 Task: Add a field from the Popular template Effort Level with name TowardForge.
Action: Mouse moved to (58, 304)
Screenshot: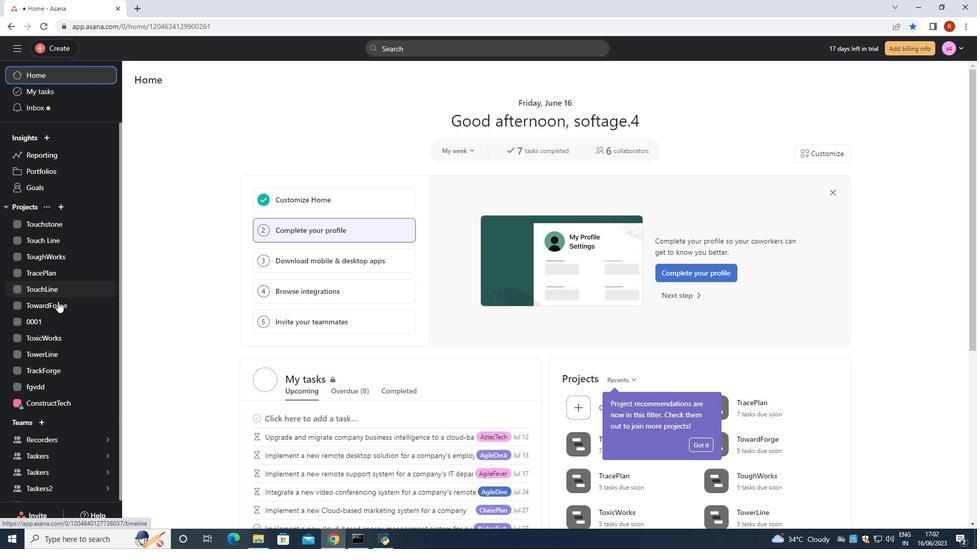 
Action: Mouse pressed left at (58, 304)
Screenshot: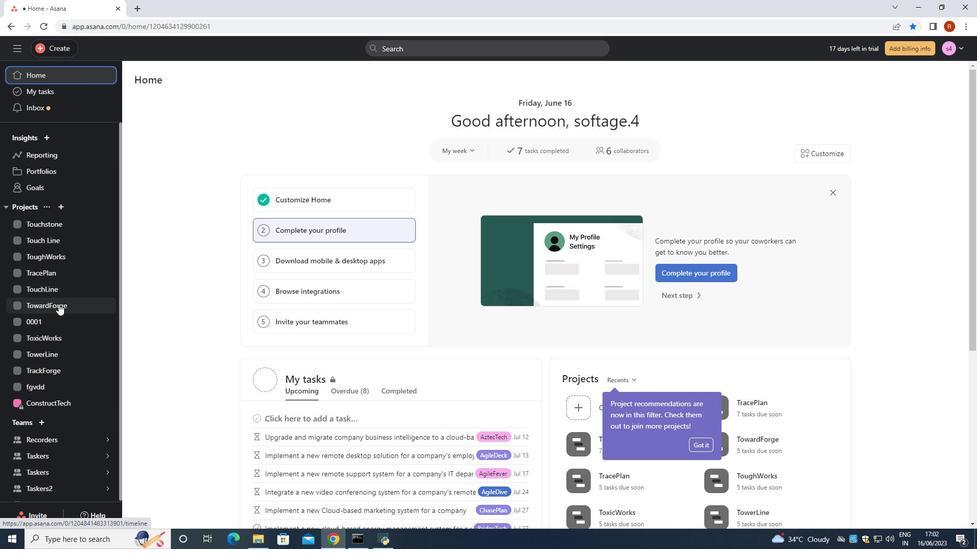 
Action: Mouse moved to (176, 99)
Screenshot: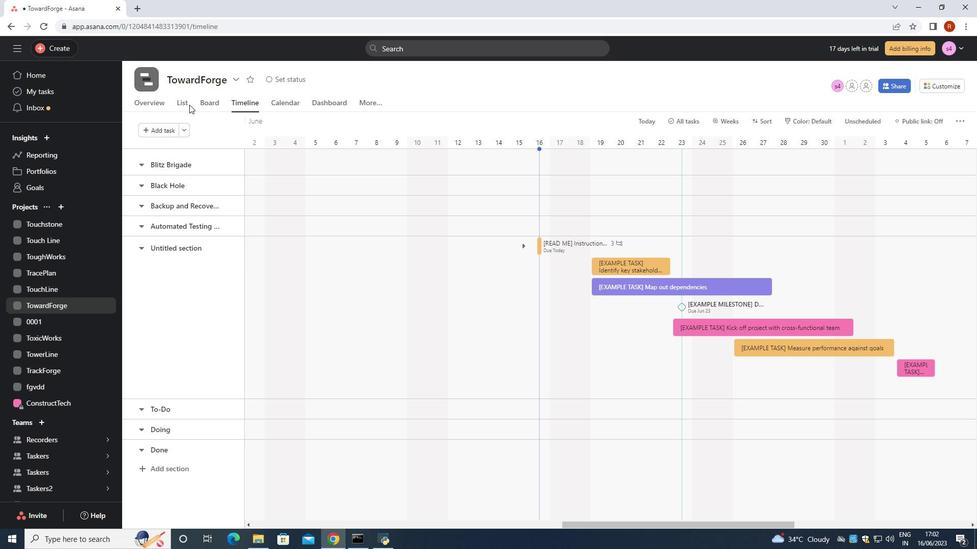 
Action: Mouse pressed left at (176, 99)
Screenshot: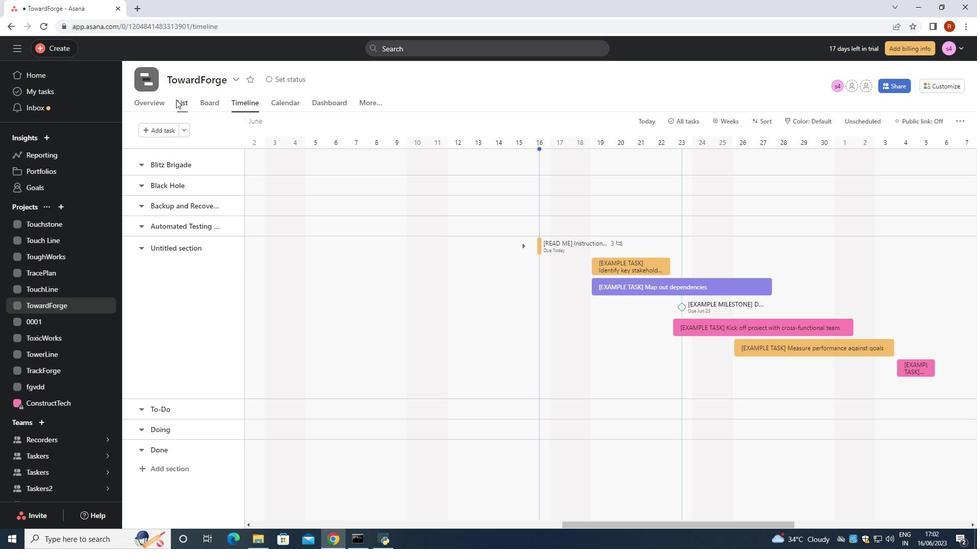 
Action: Mouse moved to (182, 103)
Screenshot: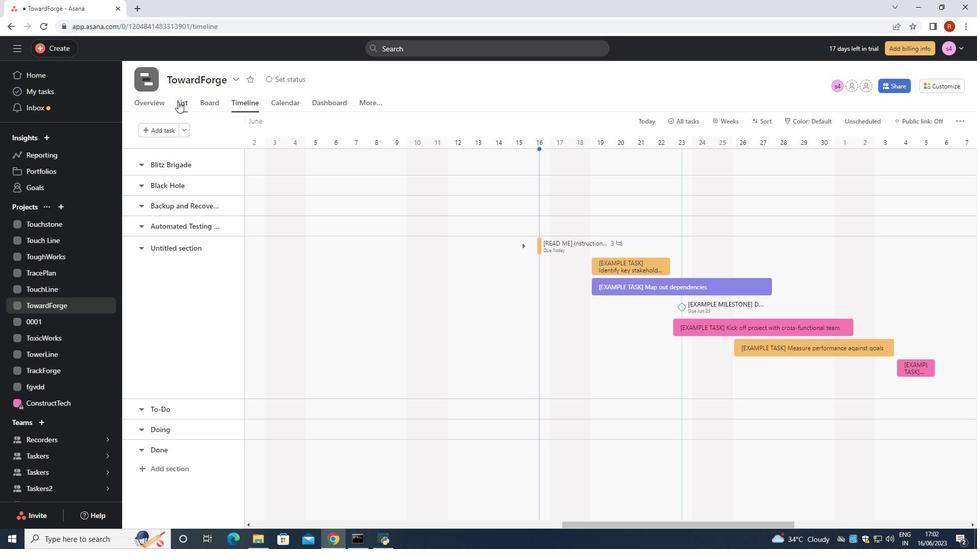 
Action: Mouse pressed left at (182, 103)
Screenshot: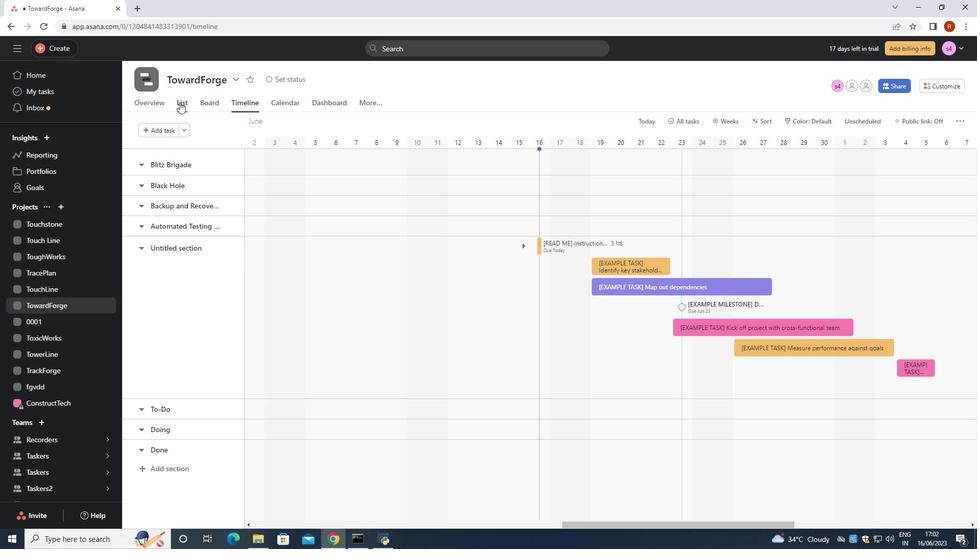 
Action: Mouse moved to (759, 151)
Screenshot: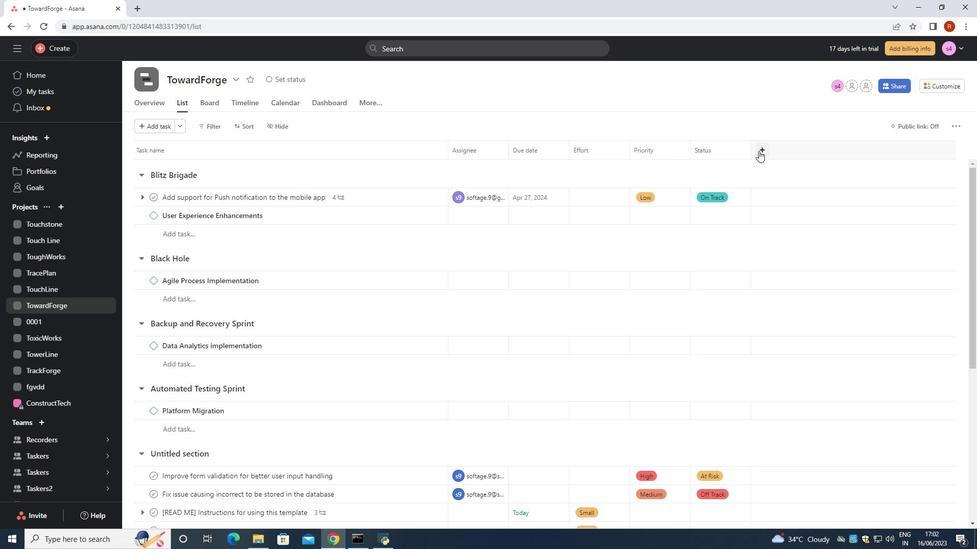 
Action: Mouse pressed left at (759, 151)
Screenshot: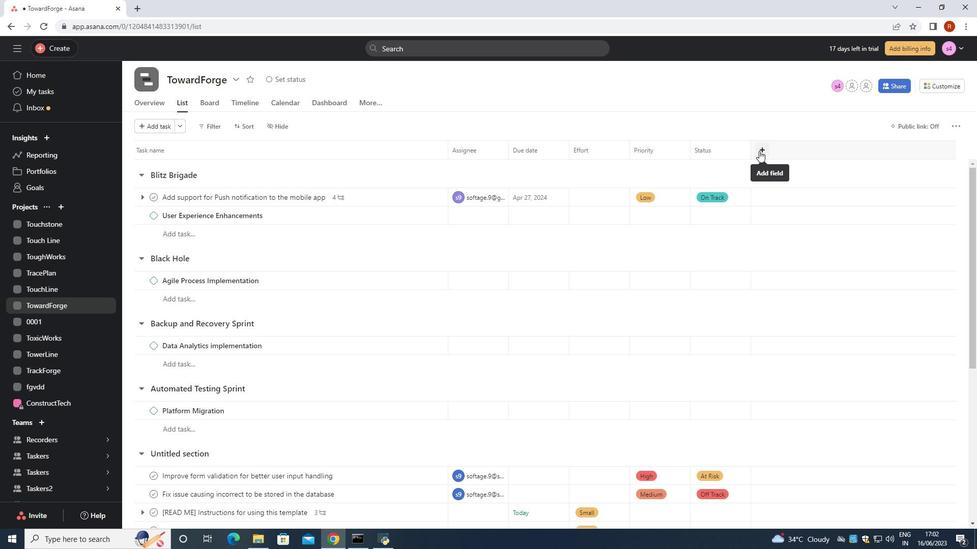 
Action: Mouse moved to (794, 207)
Screenshot: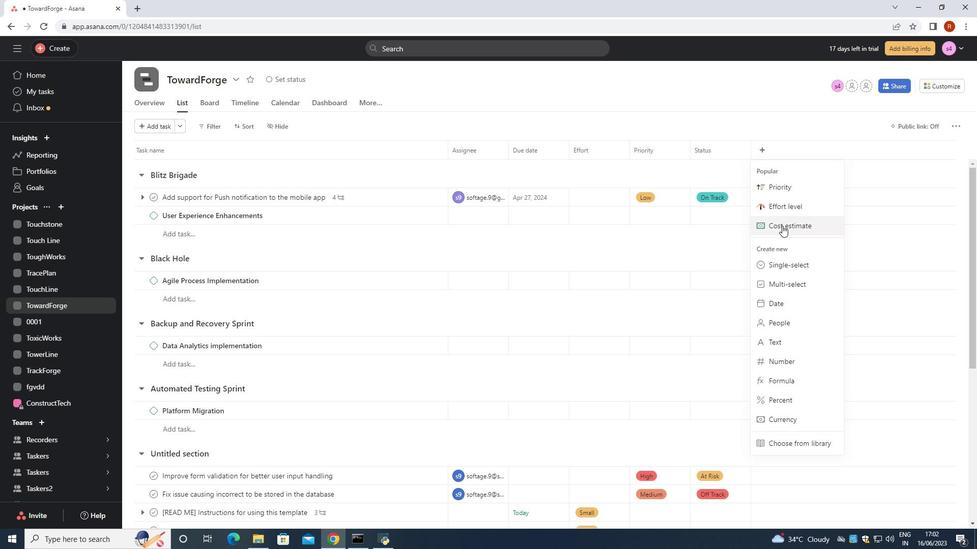 
Action: Mouse pressed left at (794, 207)
Screenshot: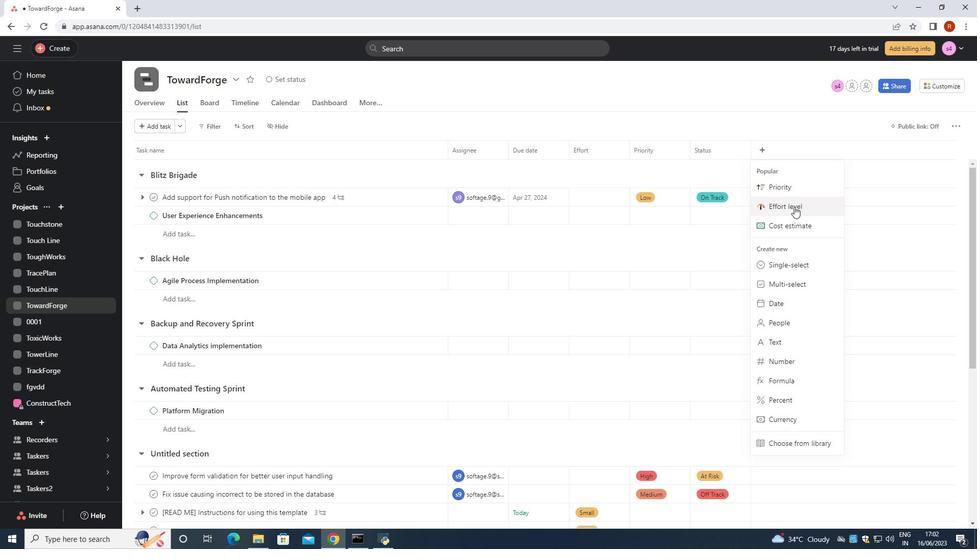 
Action: Mouse moved to (591, 144)
Screenshot: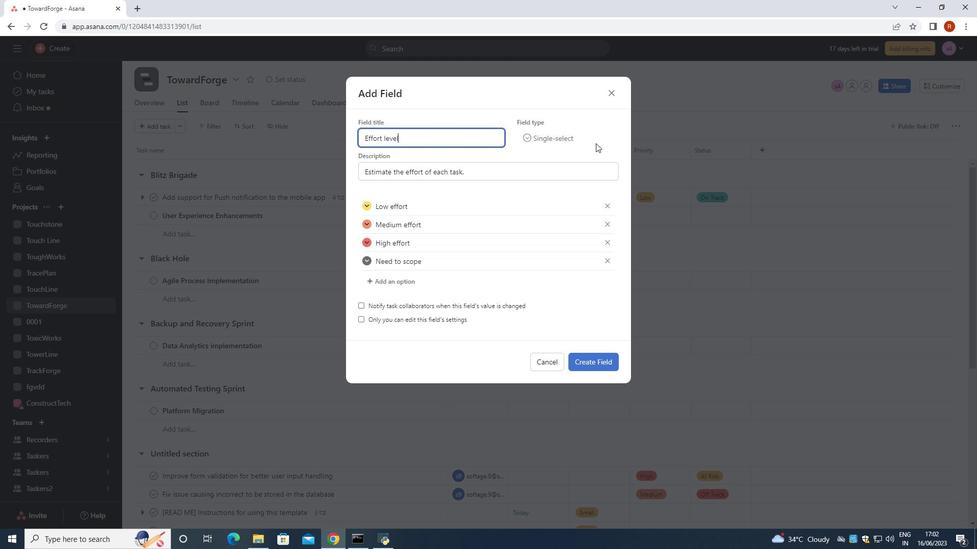 
Action: Key pressed <Key.backspace><Key.backspace><Key.backspace><Key.backspace><Key.backspace><Key.backspace><Key.backspace><Key.backspace><Key.backspace><Key.backspace><Key.backspace><Key.backspace><Key.backspace><Key.backspace><Key.backspace><Key.backspace><Key.backspace><Key.backspace><Key.backspace><Key.backspace><Key.backspace><Key.backspace><Key.shift>Toward<Key.shift><Key.shift><Key.shift><Key.shift><Key.shift><Key.shift><Key.shift><Key.shift>Forge
Screenshot: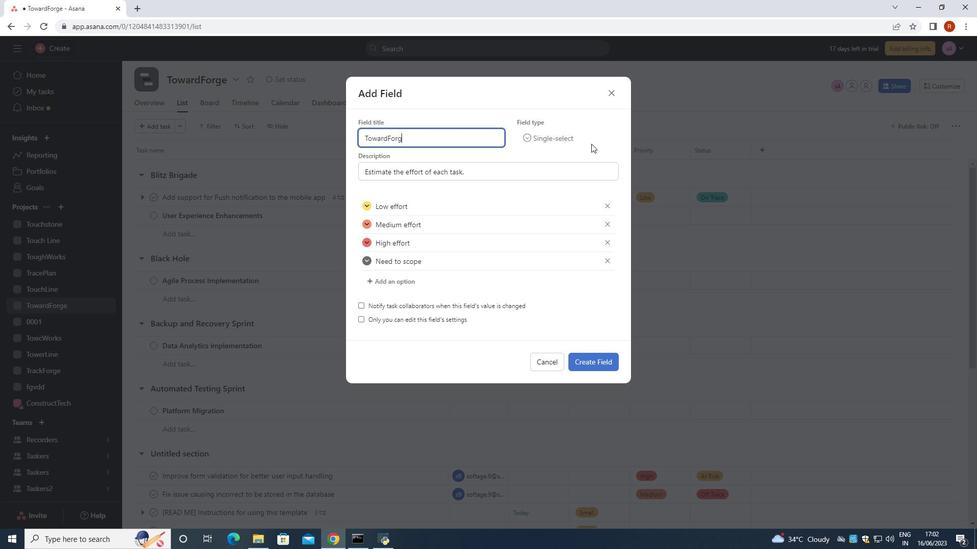 
Action: Mouse moved to (605, 367)
Screenshot: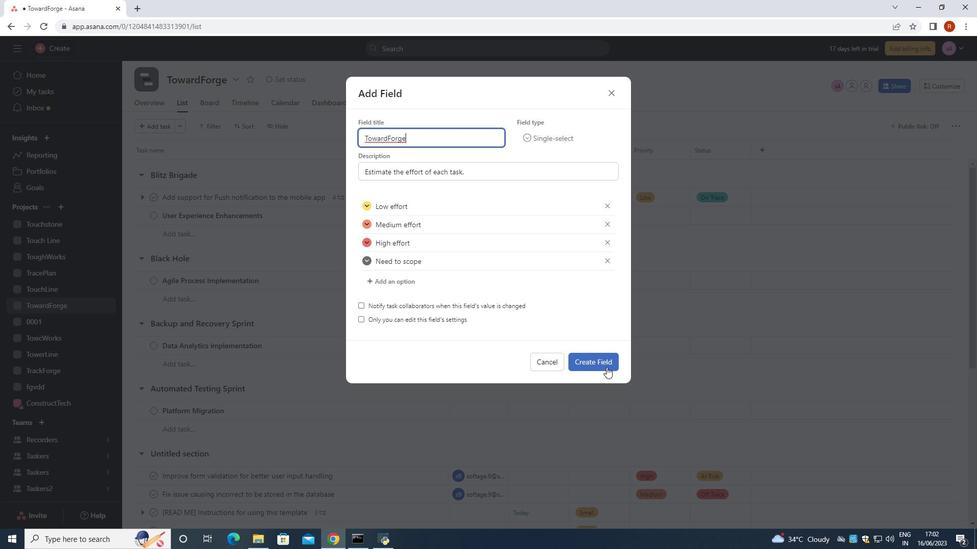
Action: Mouse pressed left at (605, 367)
Screenshot: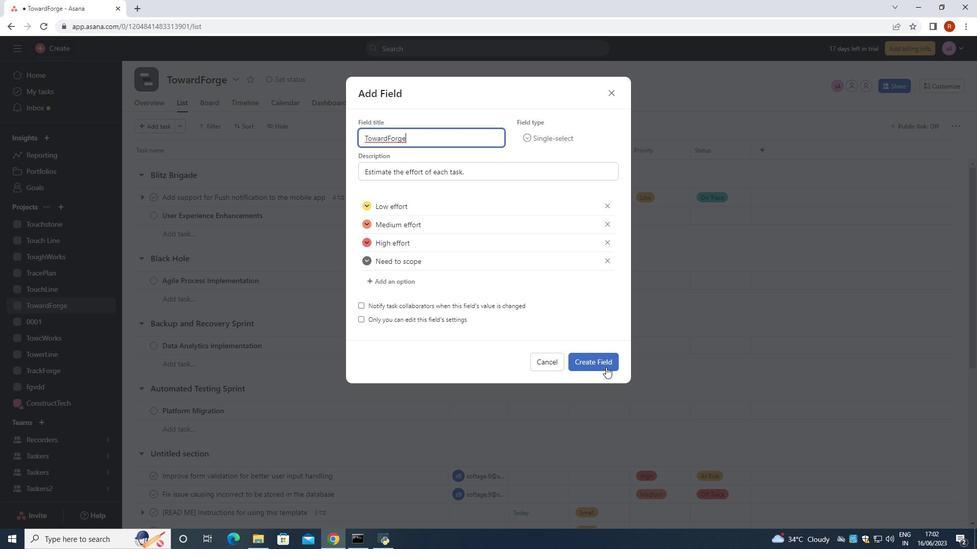 
